 Task: Visit on the  ads of Bank of America
Action: Mouse moved to (476, 488)
Screenshot: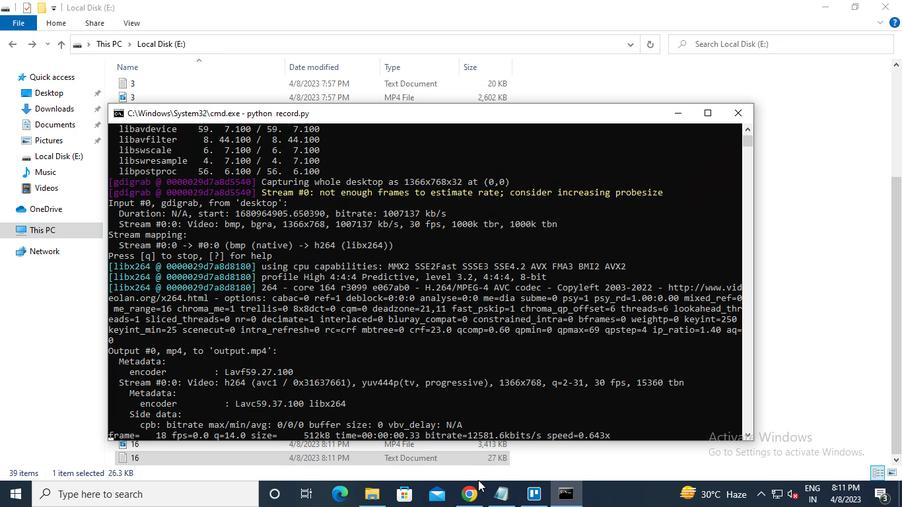 
Action: Mouse pressed left at (476, 488)
Screenshot: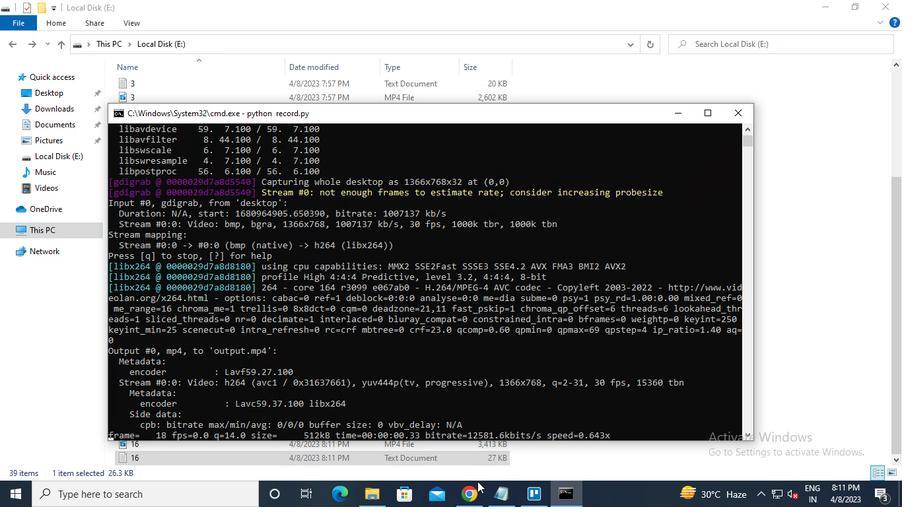 
Action: Mouse moved to (257, 83)
Screenshot: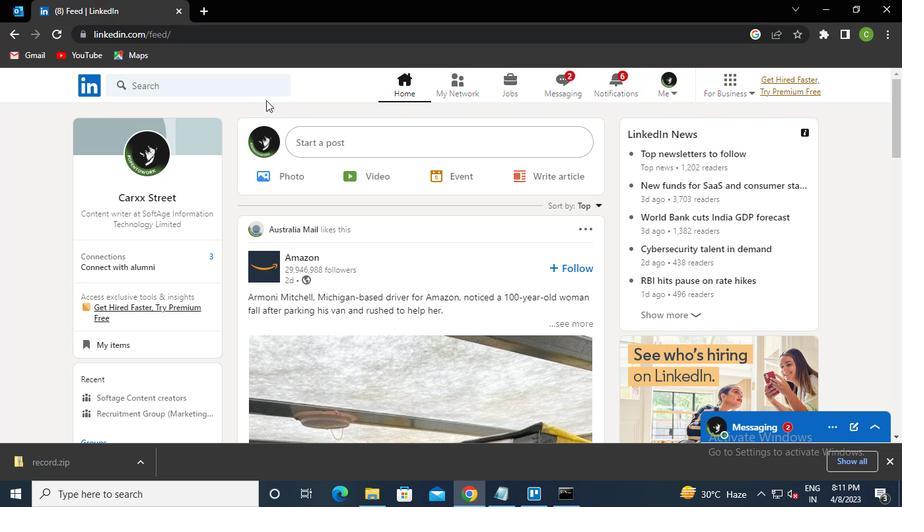 
Action: Mouse pressed left at (257, 83)
Screenshot: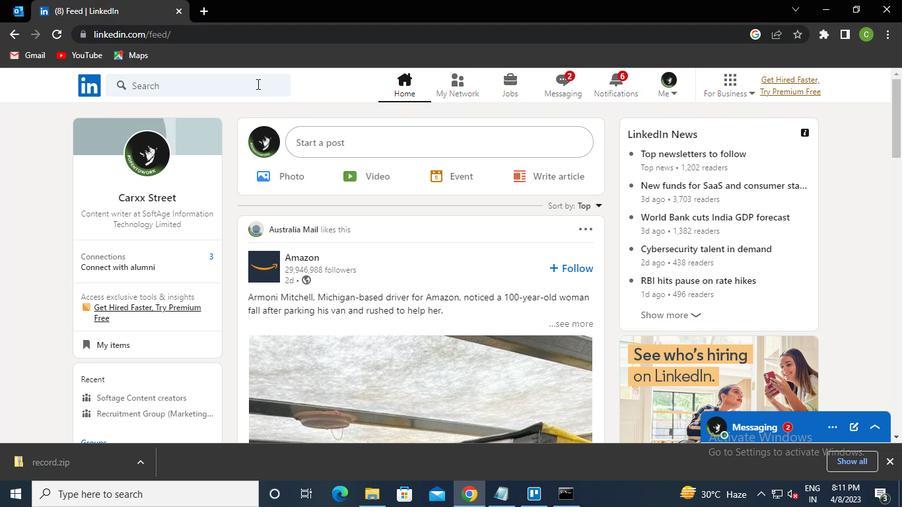 
Action: Keyboard b
Screenshot: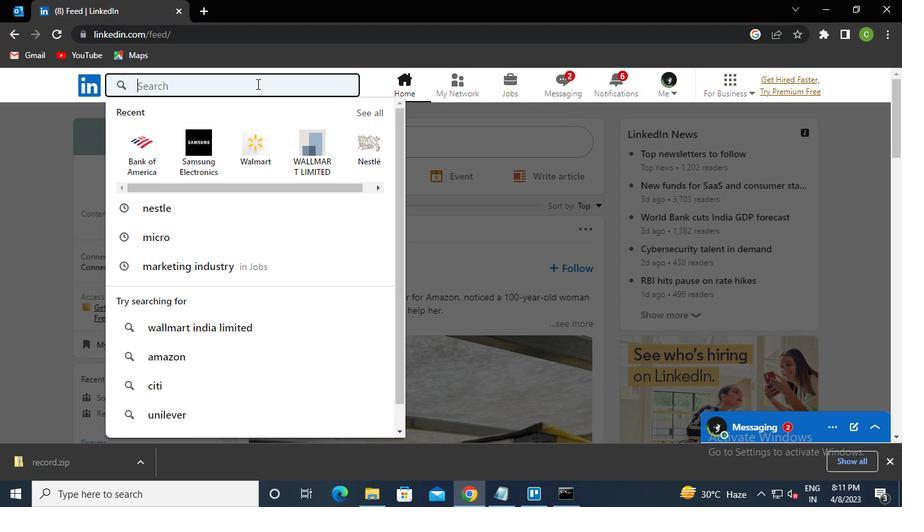
Action: Keyboard a
Screenshot: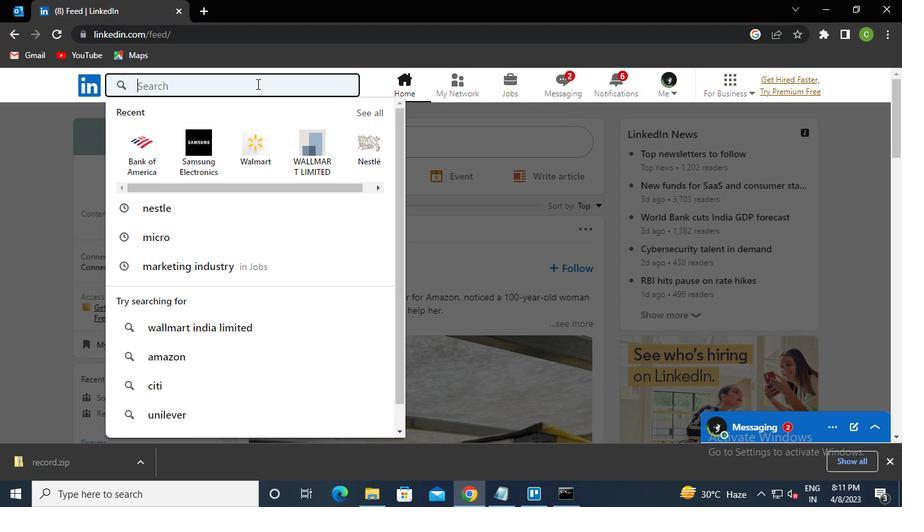 
Action: Keyboard n
Screenshot: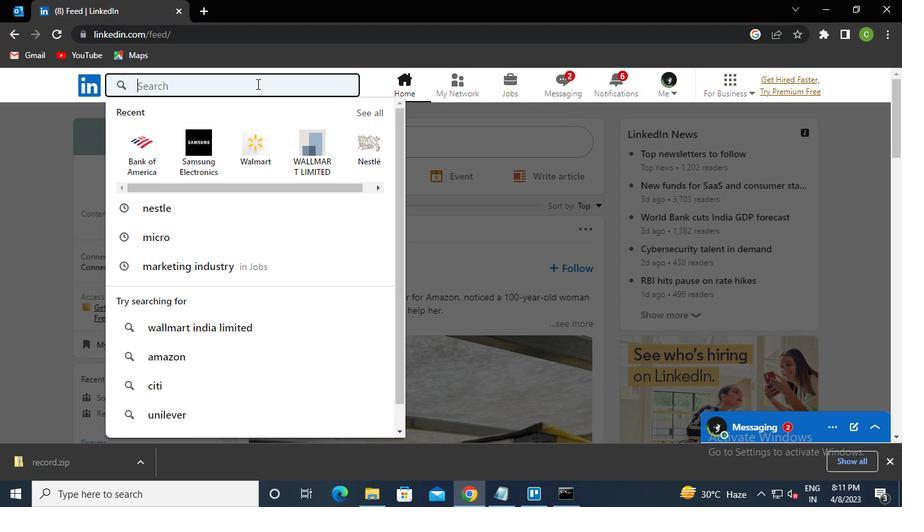 
Action: Keyboard k
Screenshot: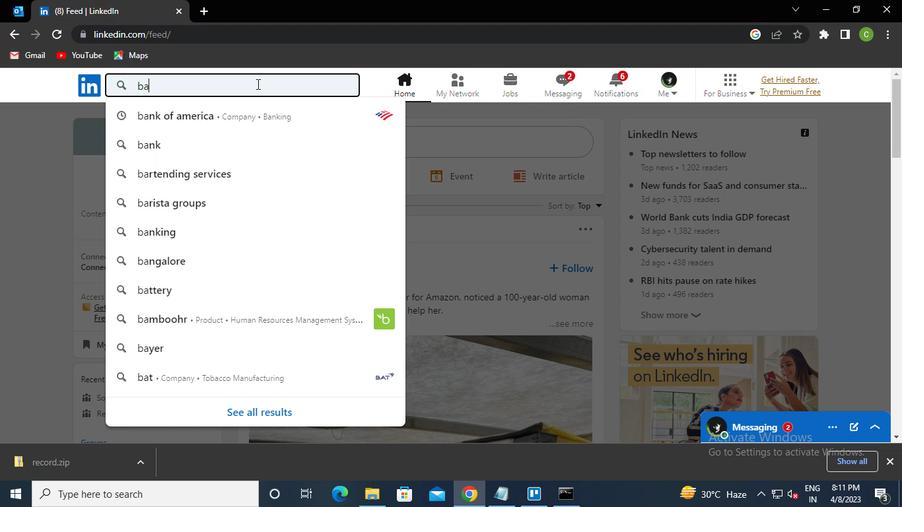 
Action: Keyboard Key.space
Screenshot: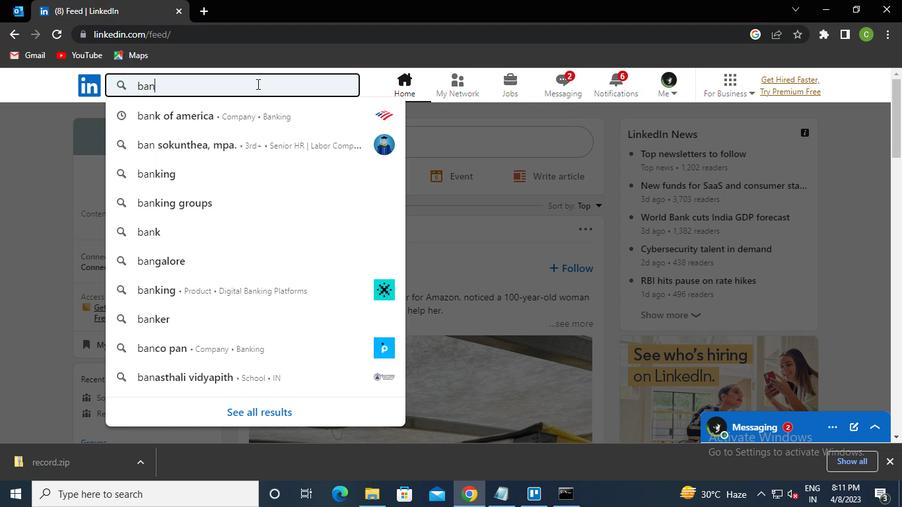 
Action: Keyboard Key.down
Screenshot: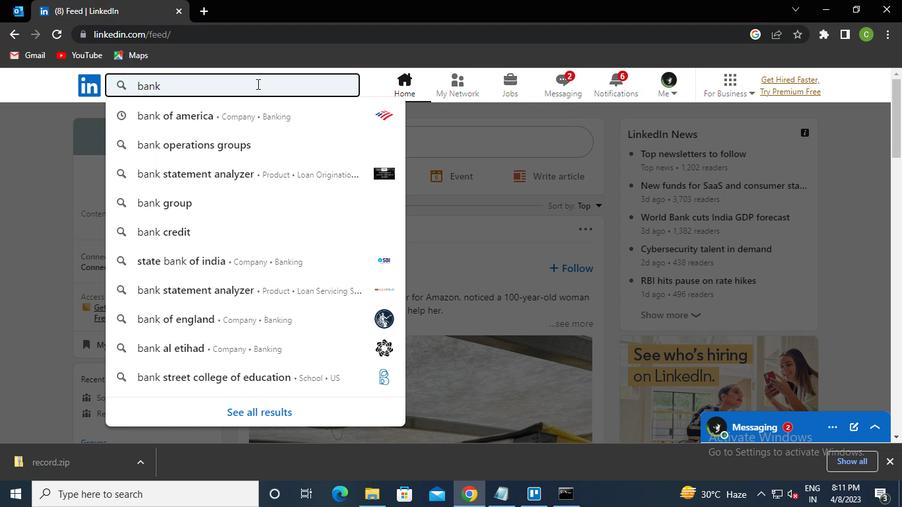 
Action: Keyboard Key.enter
Screenshot: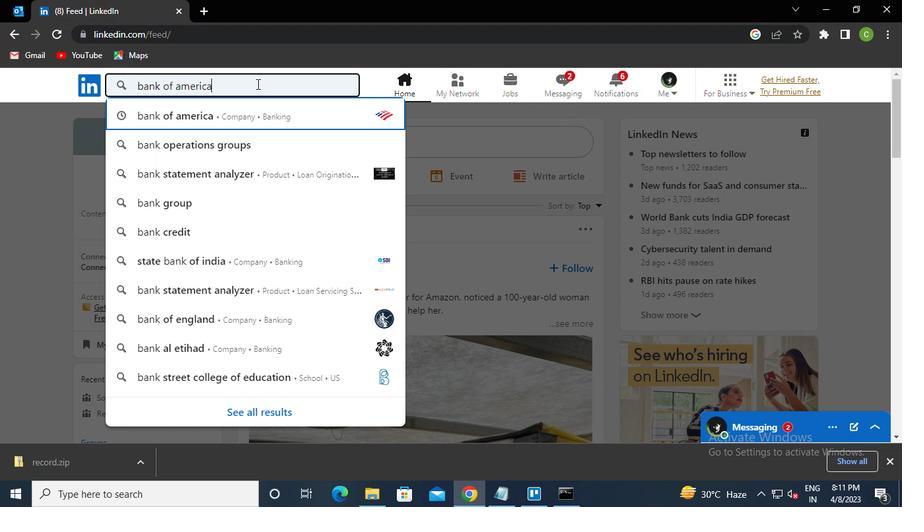 
Action: Mouse moved to (421, 253)
Screenshot: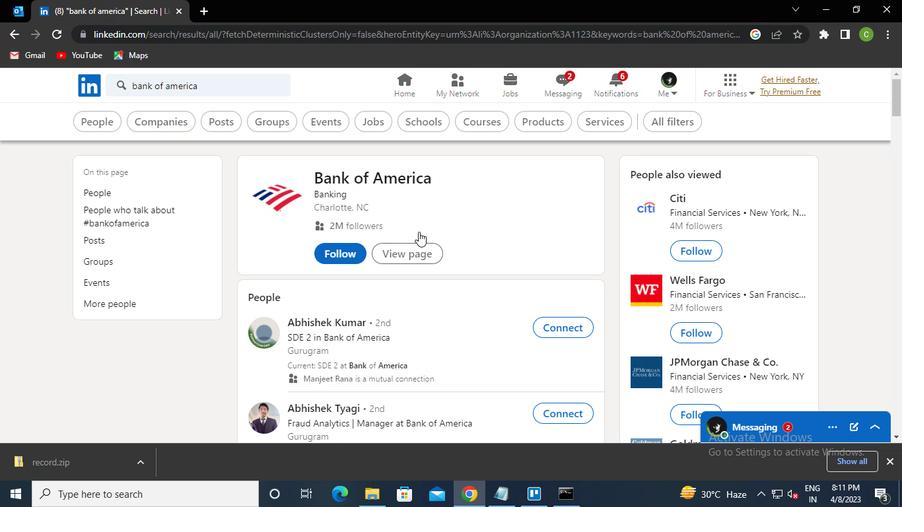
Action: Mouse pressed left at (421, 253)
Screenshot: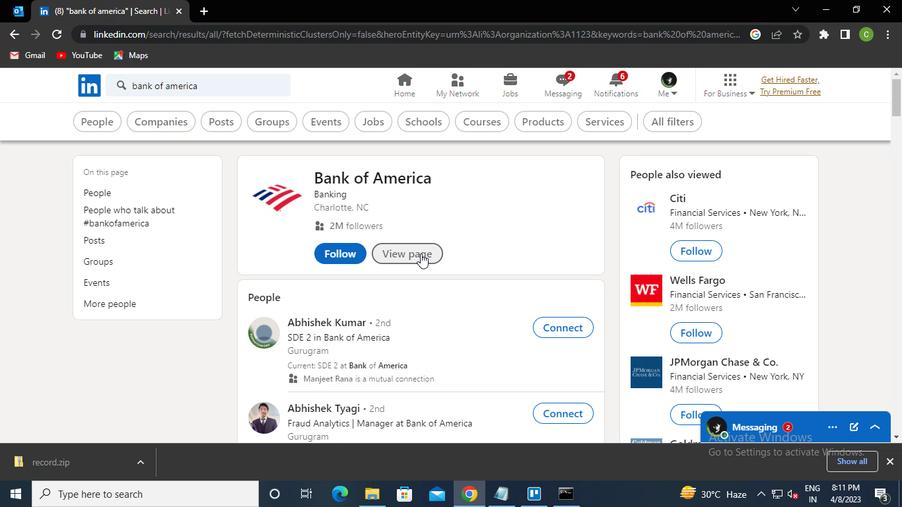 
Action: Mouse moved to (247, 158)
Screenshot: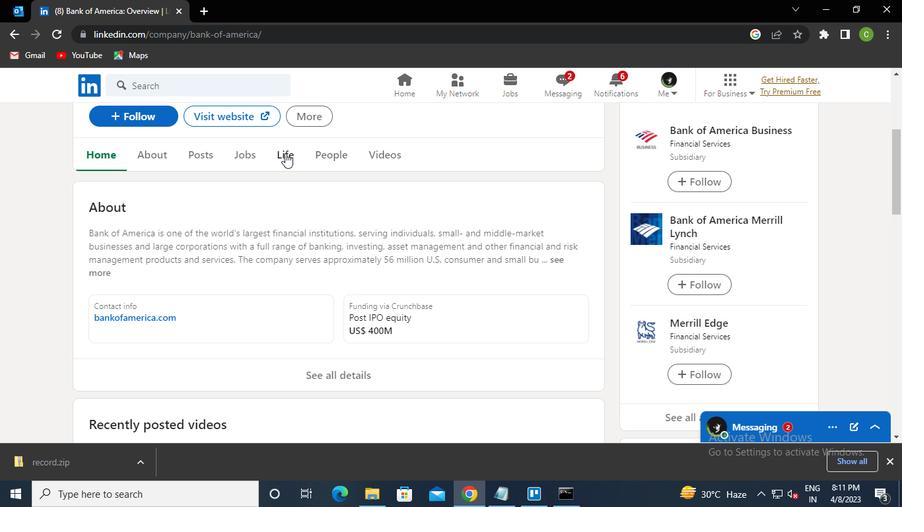 
Action: Mouse pressed left at (247, 158)
Screenshot: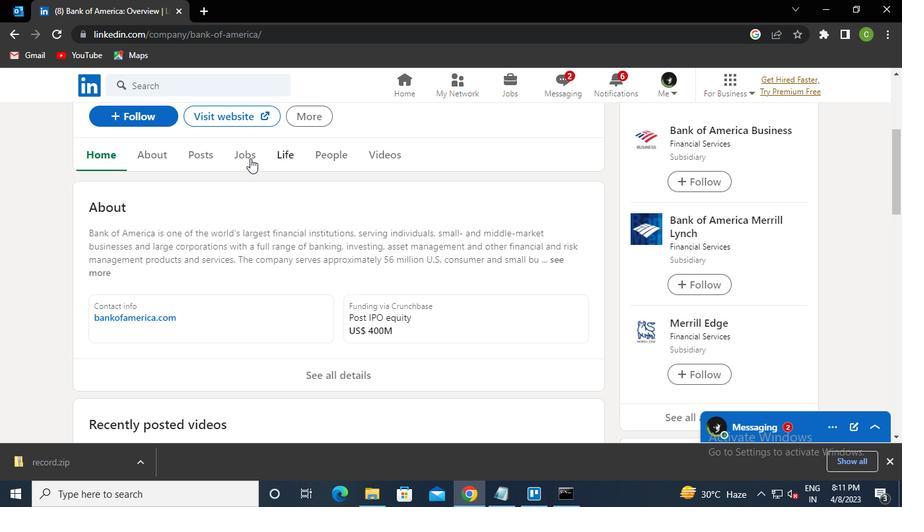 
Action: Mouse moved to (194, 151)
Screenshot: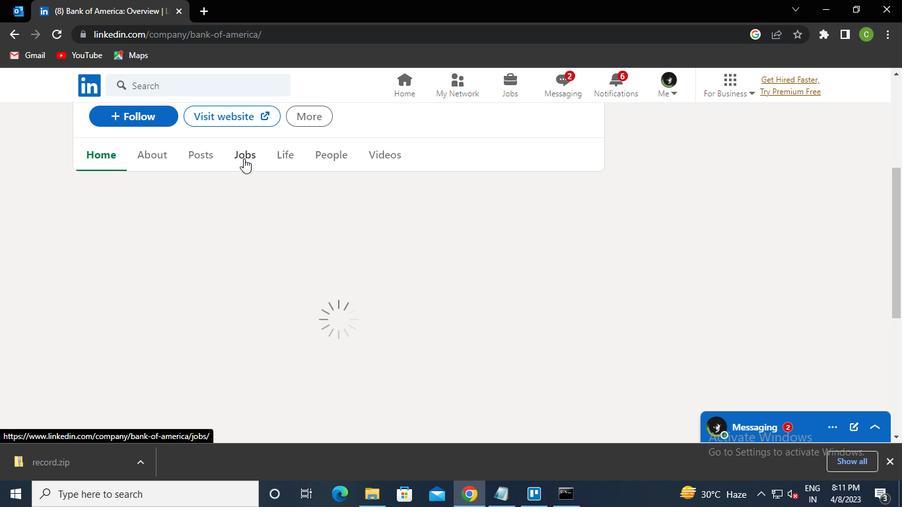 
Action: Mouse pressed left at (194, 151)
Screenshot: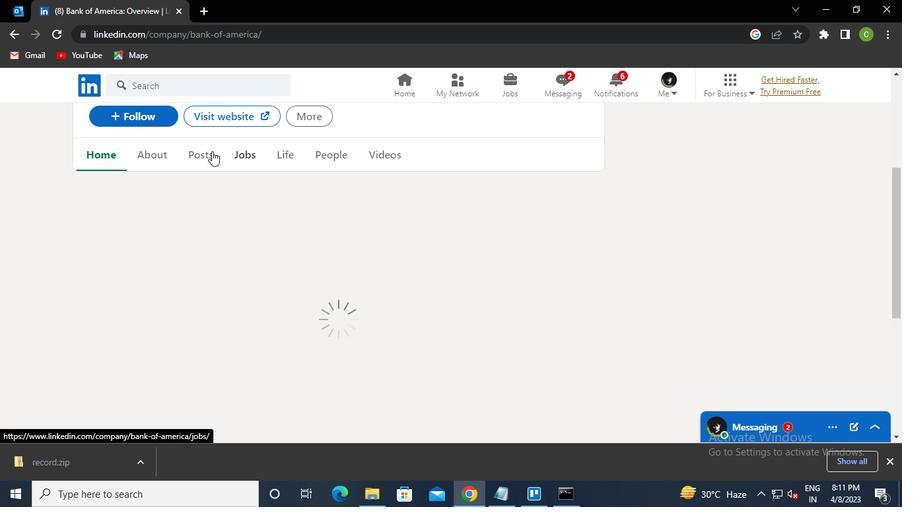 
Action: Mouse moved to (524, 200)
Screenshot: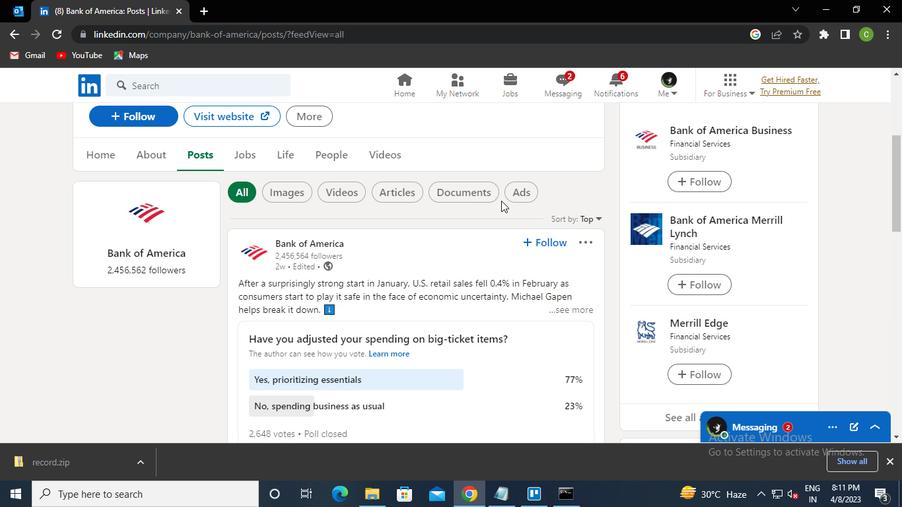 
Action: Mouse pressed left at (524, 200)
Screenshot: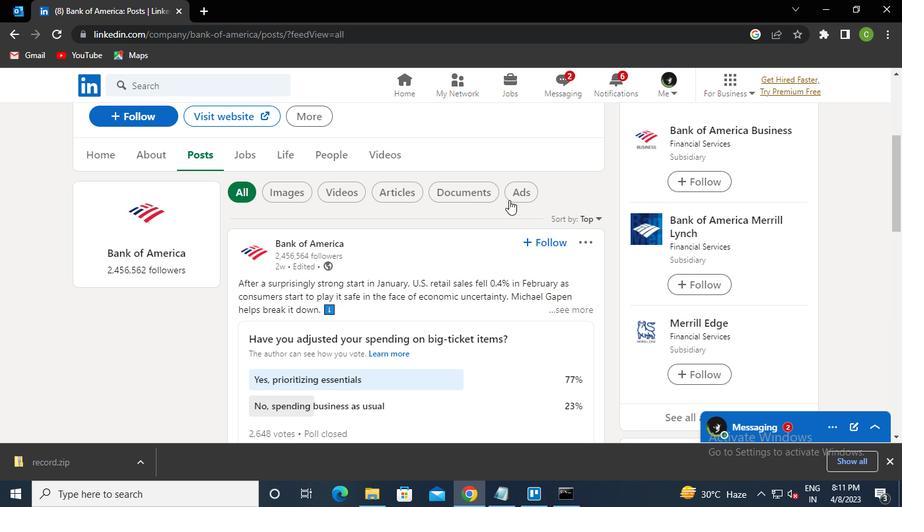 
Action: Mouse moved to (570, 491)
Screenshot: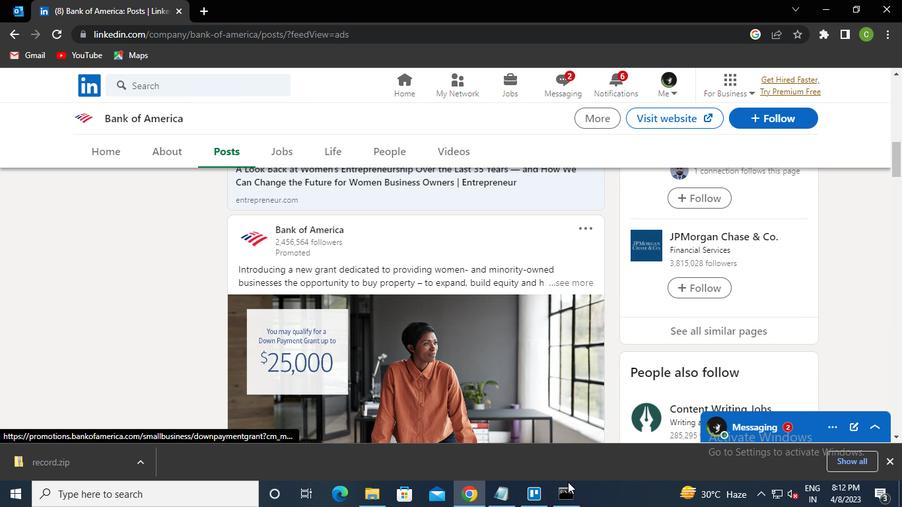
Action: Mouse pressed left at (570, 491)
Screenshot: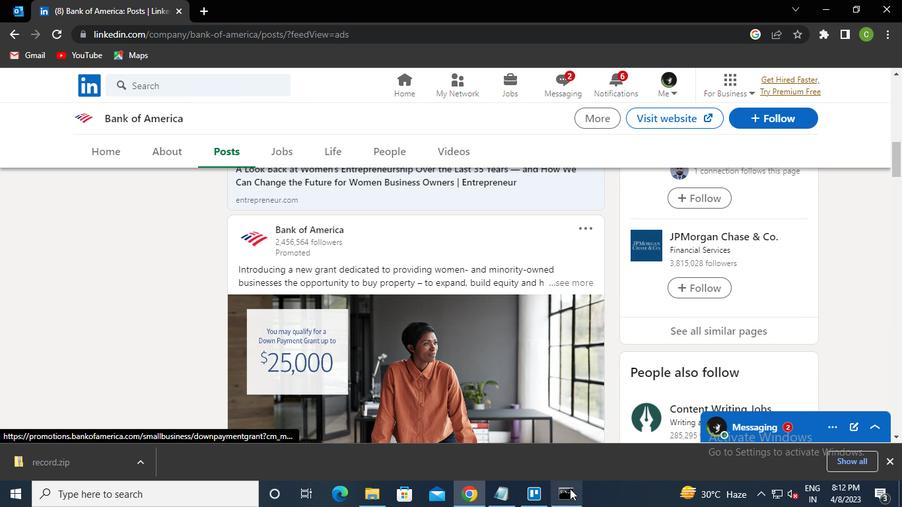 
Action: Mouse moved to (739, 101)
Screenshot: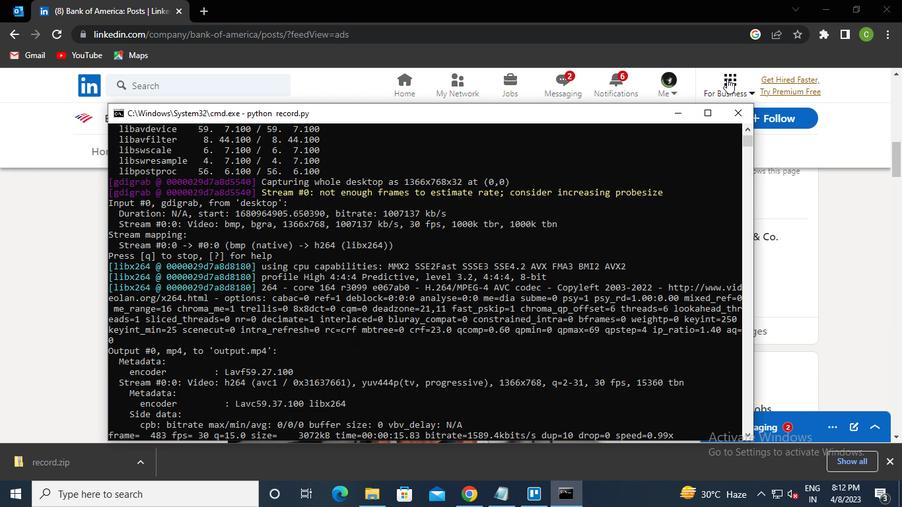 
Action: Mouse pressed left at (739, 101)
Screenshot: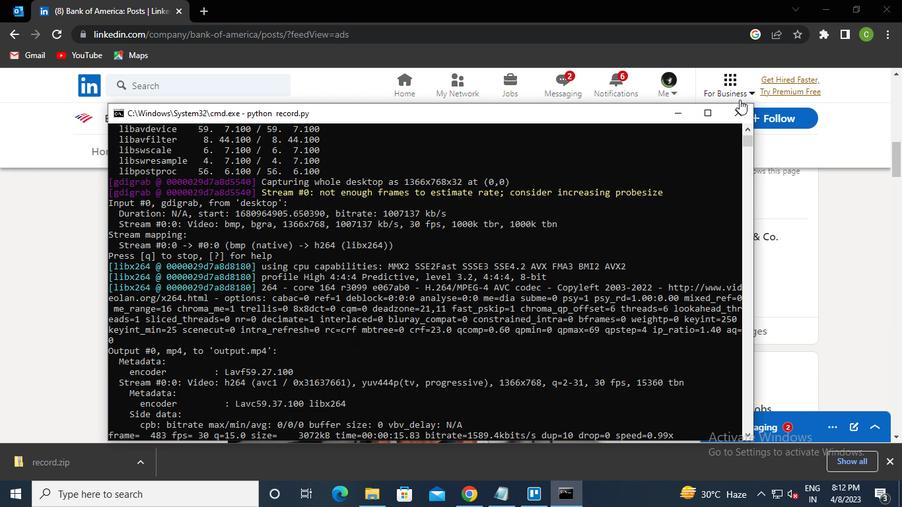 
Action: Mouse moved to (568, 495)
Screenshot: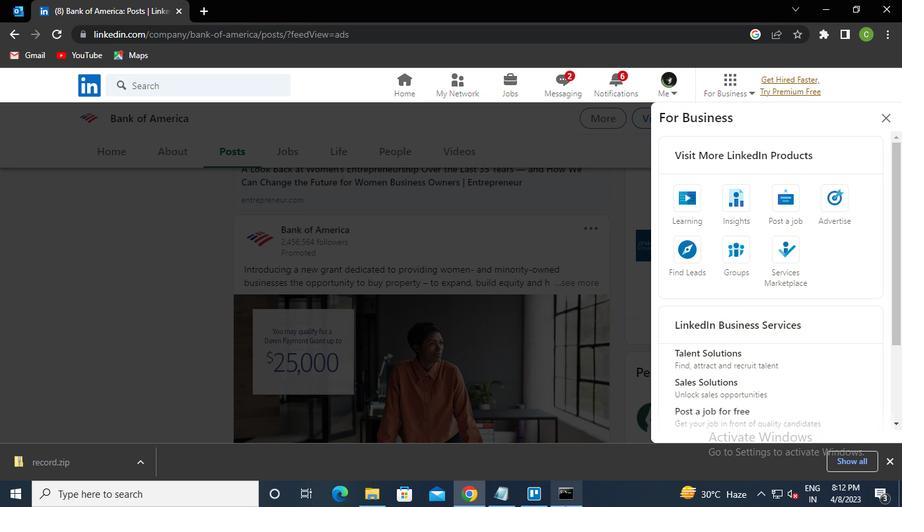 
Action: Mouse pressed left at (568, 495)
Screenshot: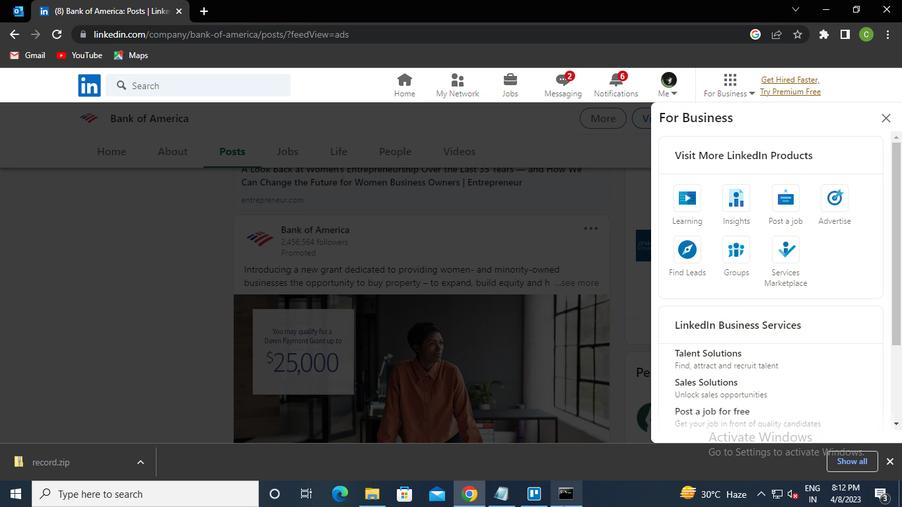 
Action: Mouse moved to (741, 106)
Screenshot: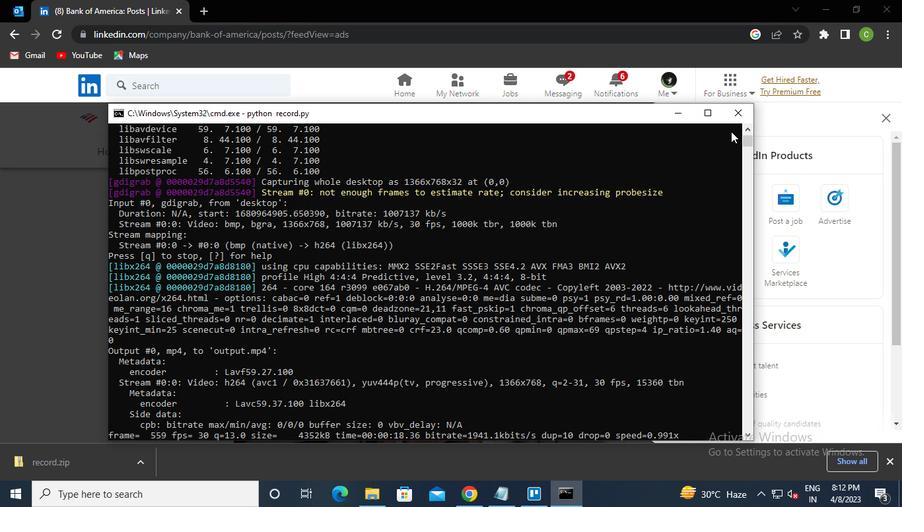 
Action: Mouse pressed left at (741, 106)
Screenshot: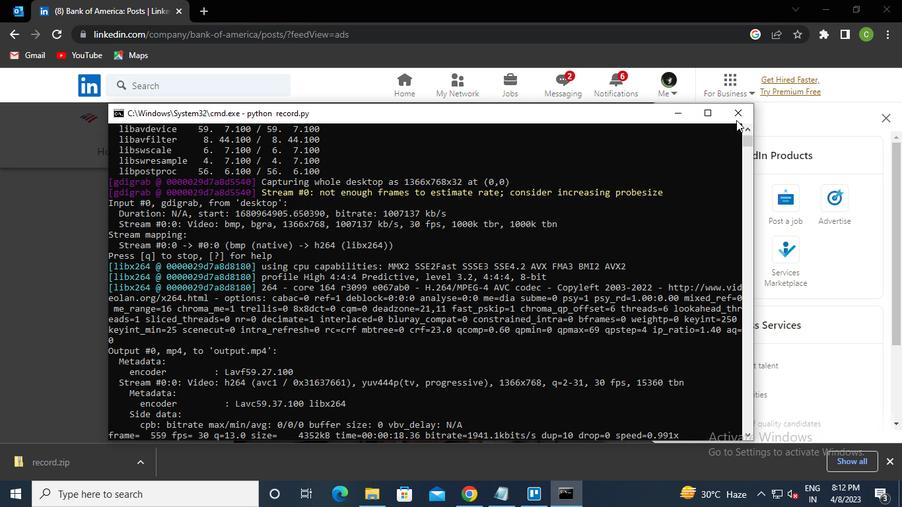 
Action: Mouse moved to (741, 105)
Screenshot: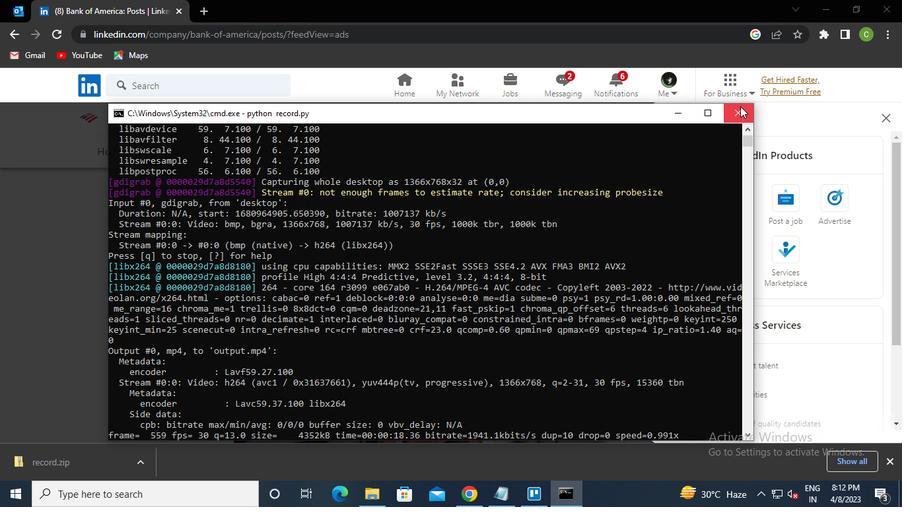 
